 Task: Add Melissa's Rambutans to the cart.
Action: Mouse moved to (247, 120)
Screenshot: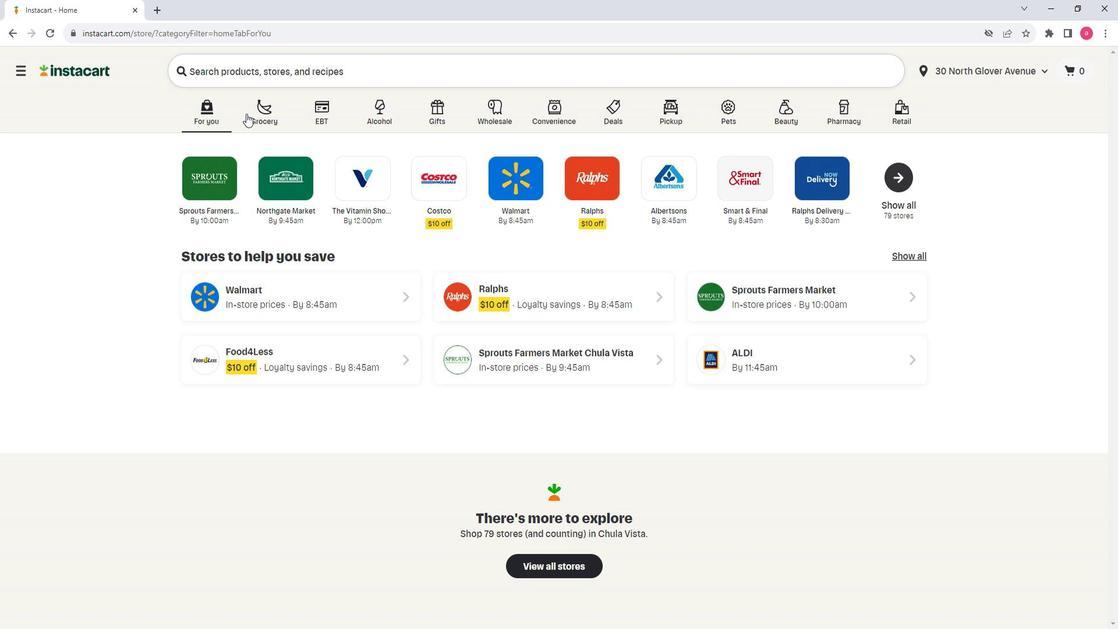 
Action: Mouse pressed left at (247, 120)
Screenshot: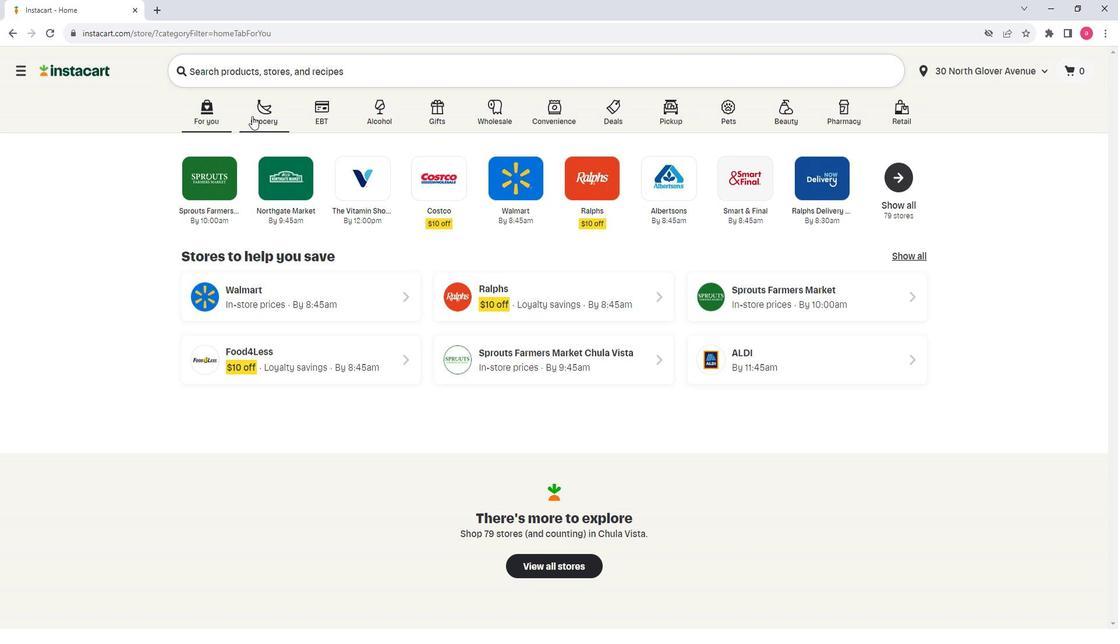 
Action: Mouse moved to (269, 329)
Screenshot: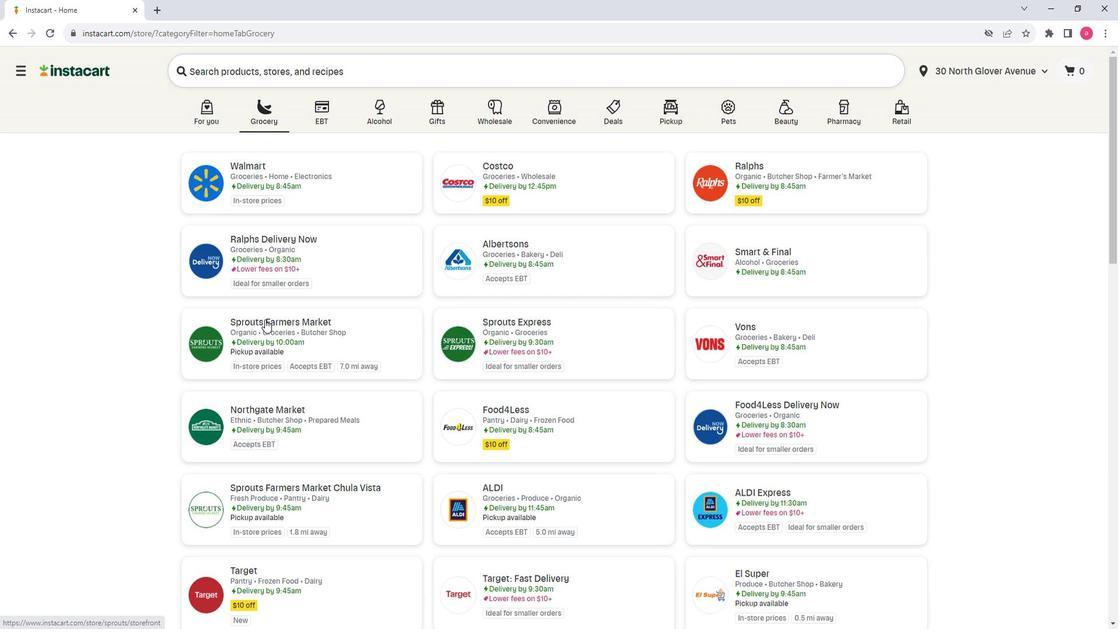 
Action: Mouse pressed left at (269, 329)
Screenshot: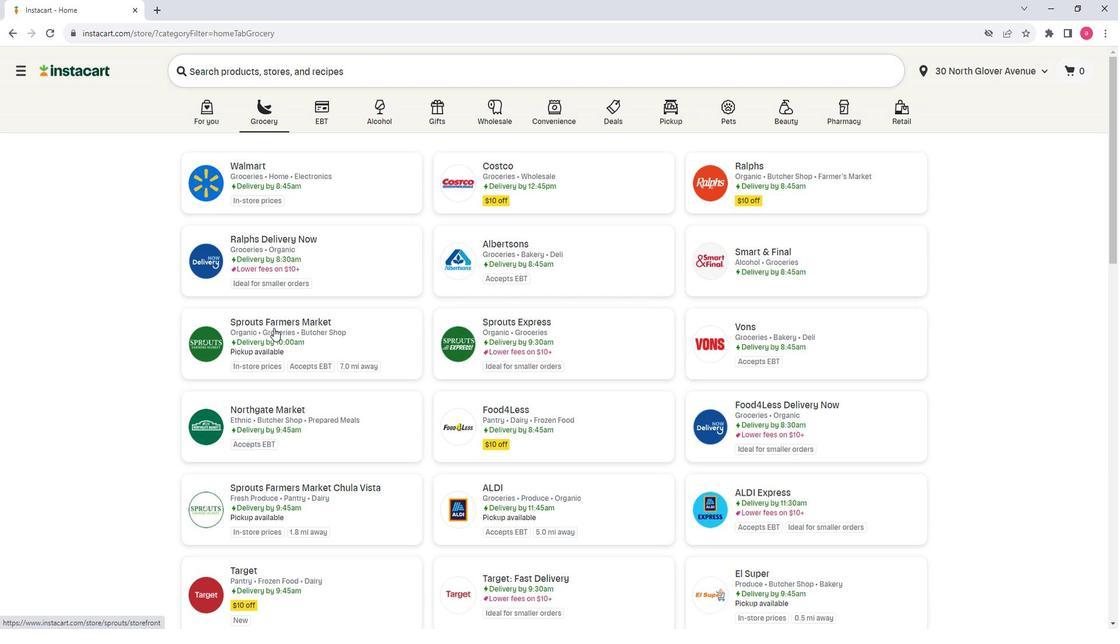 
Action: Mouse moved to (40, 385)
Screenshot: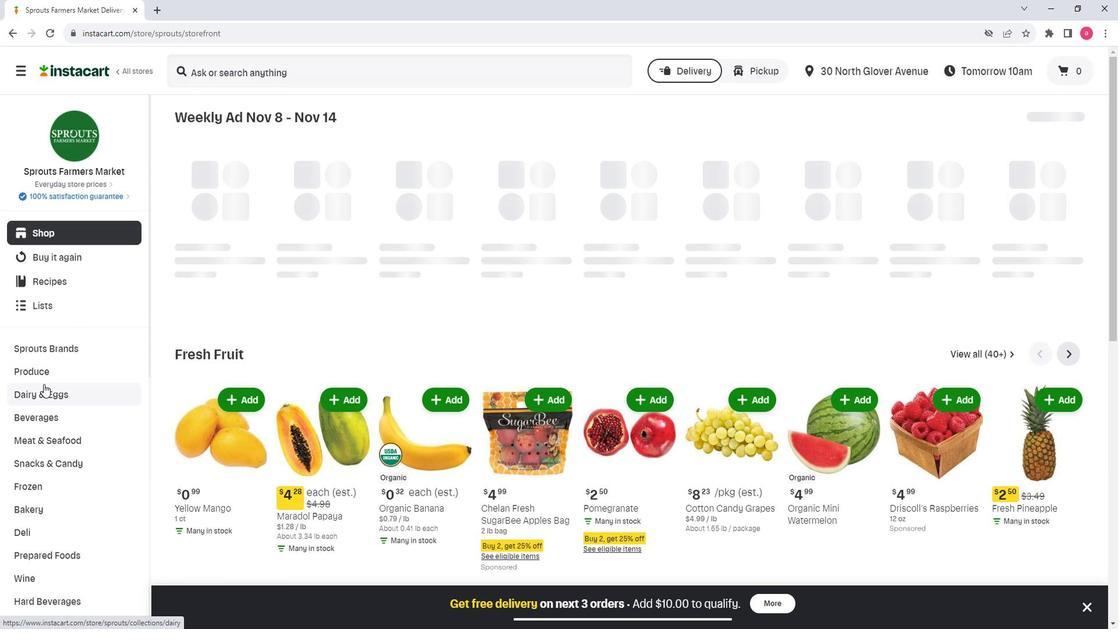 
Action: Mouse pressed left at (40, 385)
Screenshot: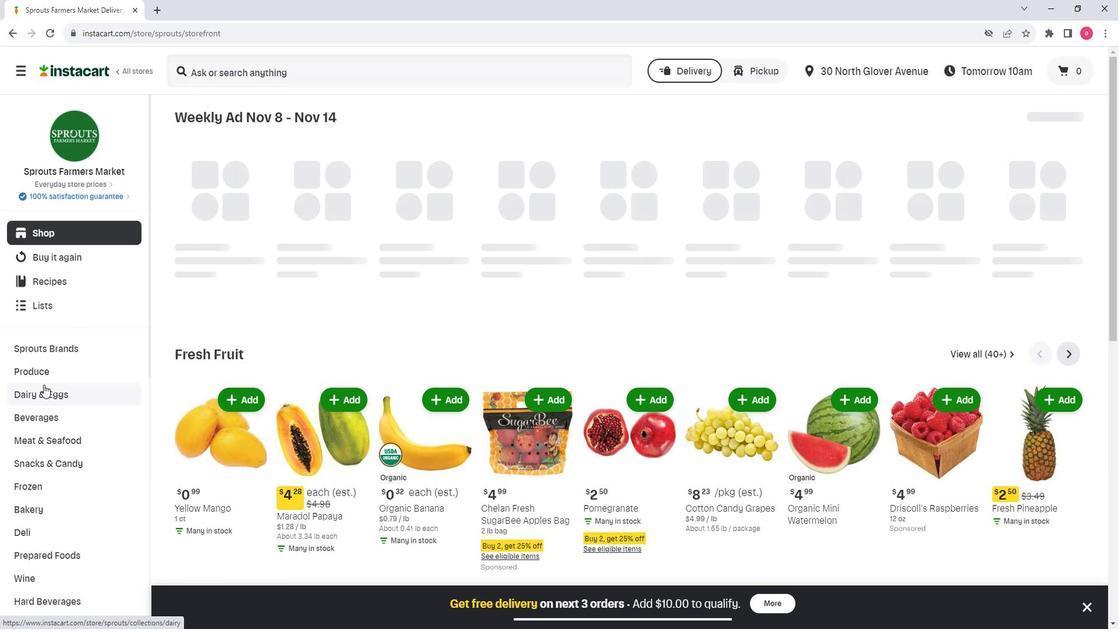 
Action: Mouse moved to (301, 156)
Screenshot: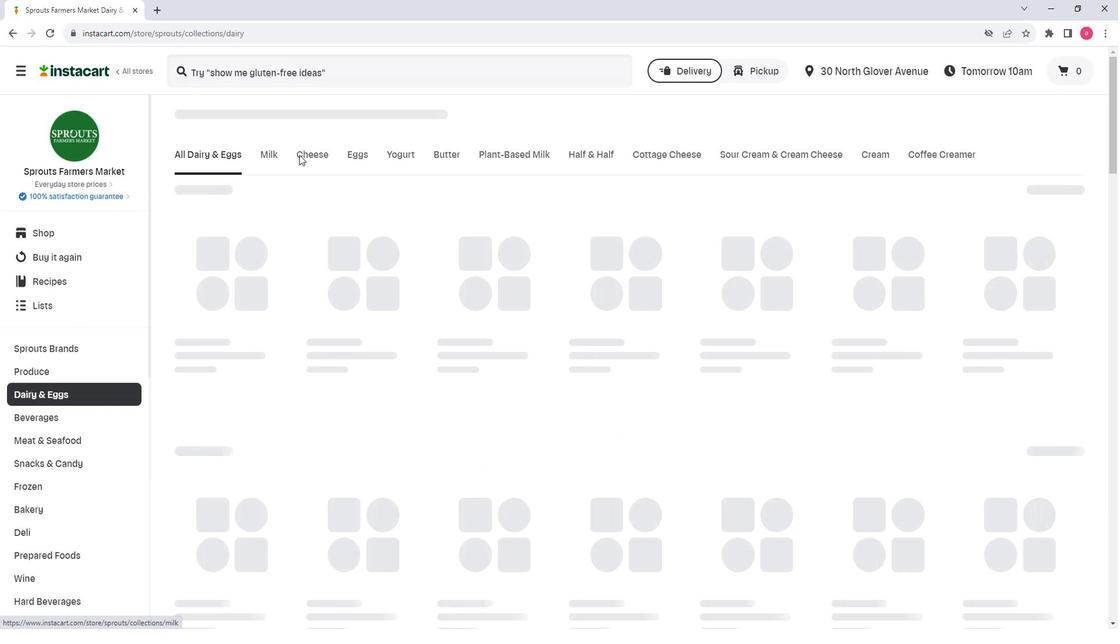 
Action: Mouse pressed left at (301, 156)
Screenshot: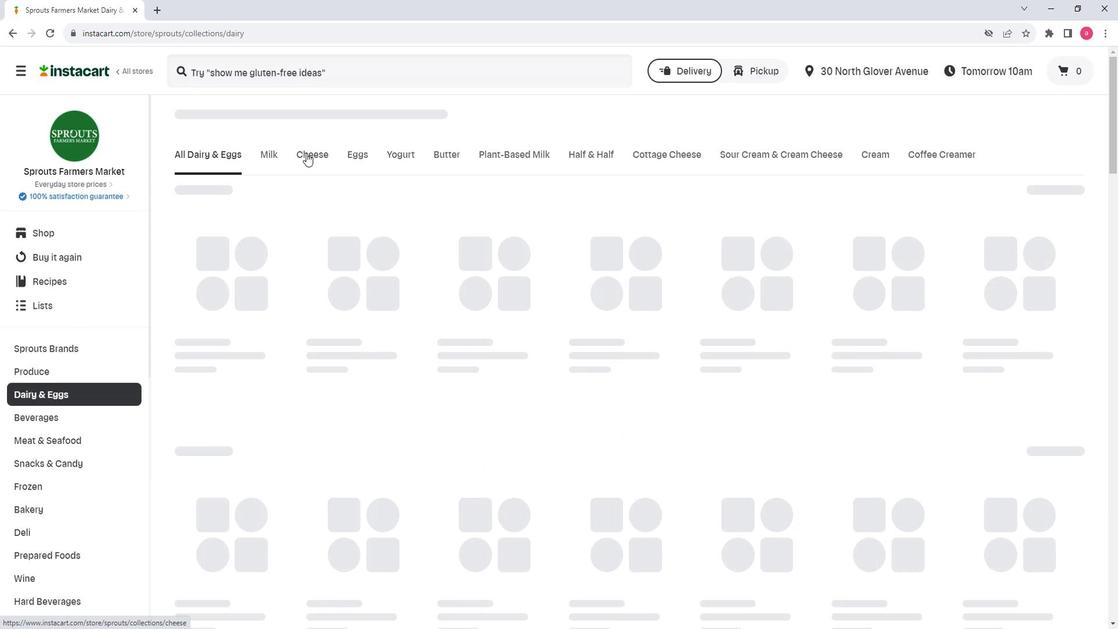 
Action: Mouse moved to (229, 83)
Screenshot: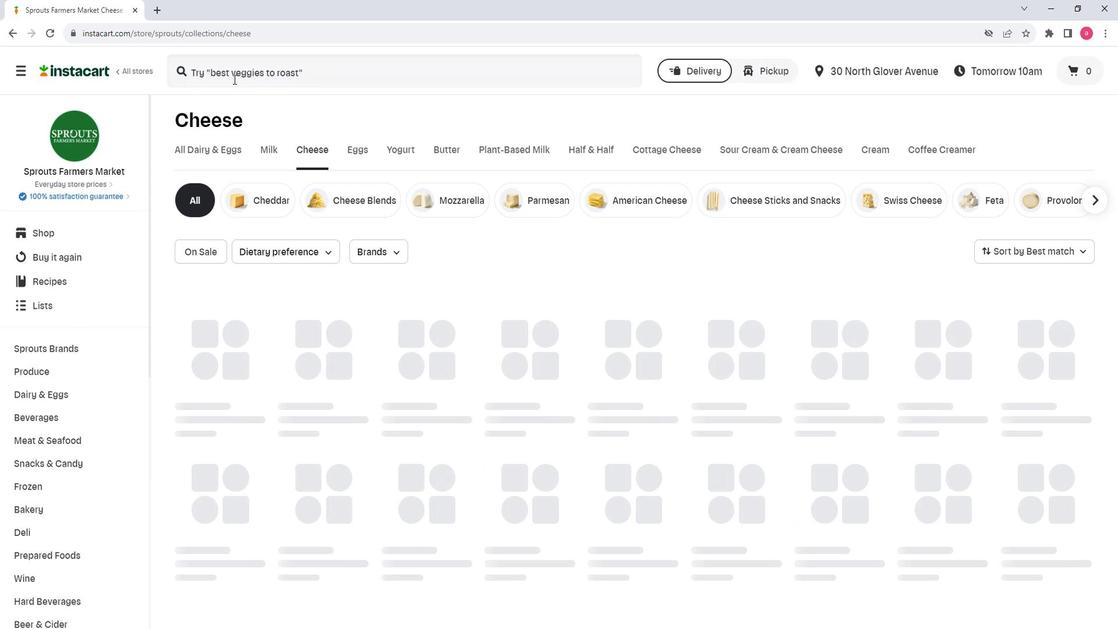 
Action: Mouse pressed left at (229, 83)
Screenshot: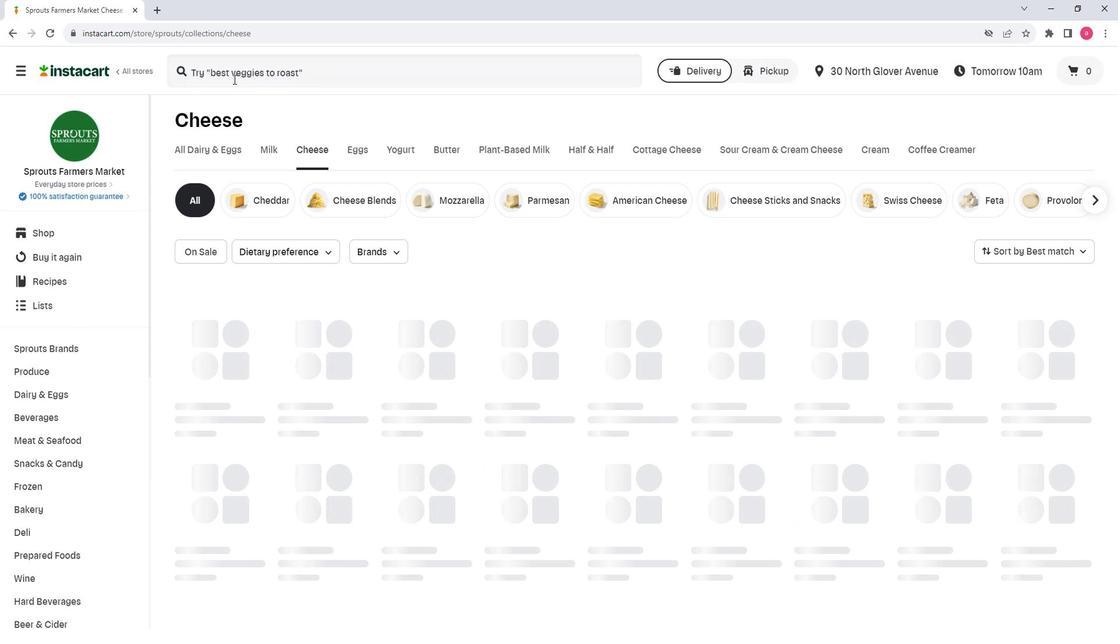 
Action: Key pressed <Key.shift>Melissa's<Key.space><Key.shift>Rambutans<Key.enter>
Screenshot: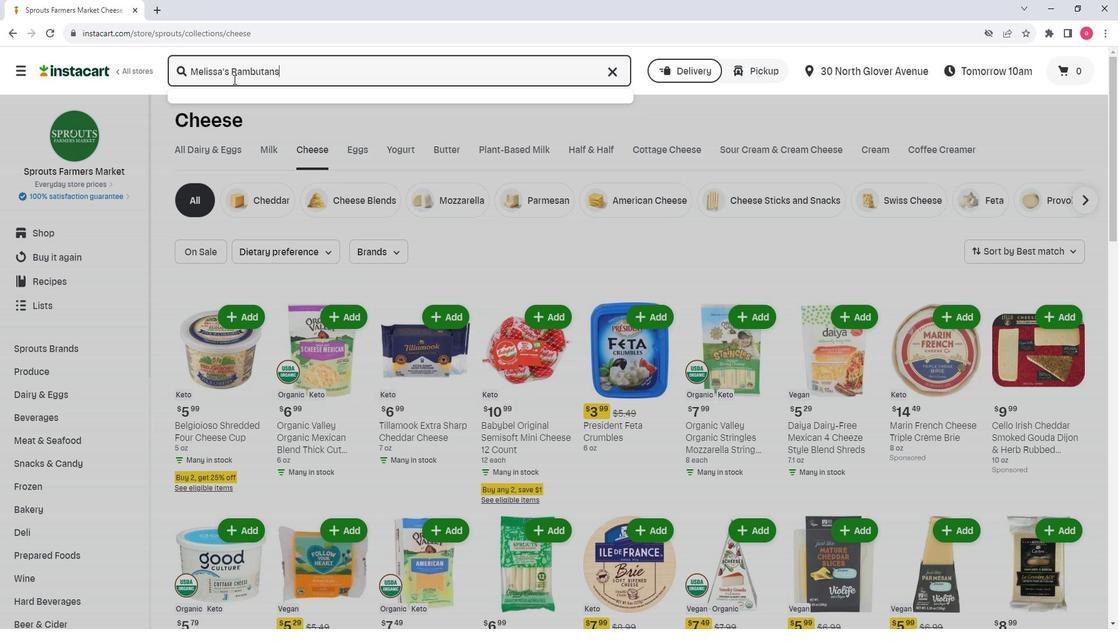 
Action: Mouse moved to (286, 172)
Screenshot: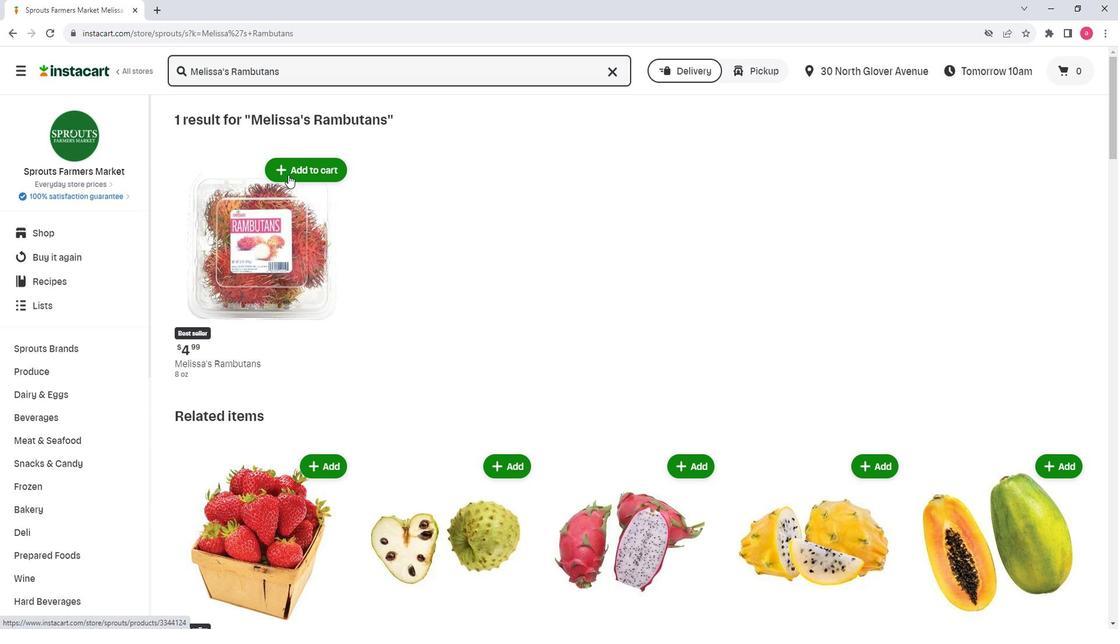 
Action: Mouse pressed left at (286, 172)
Screenshot: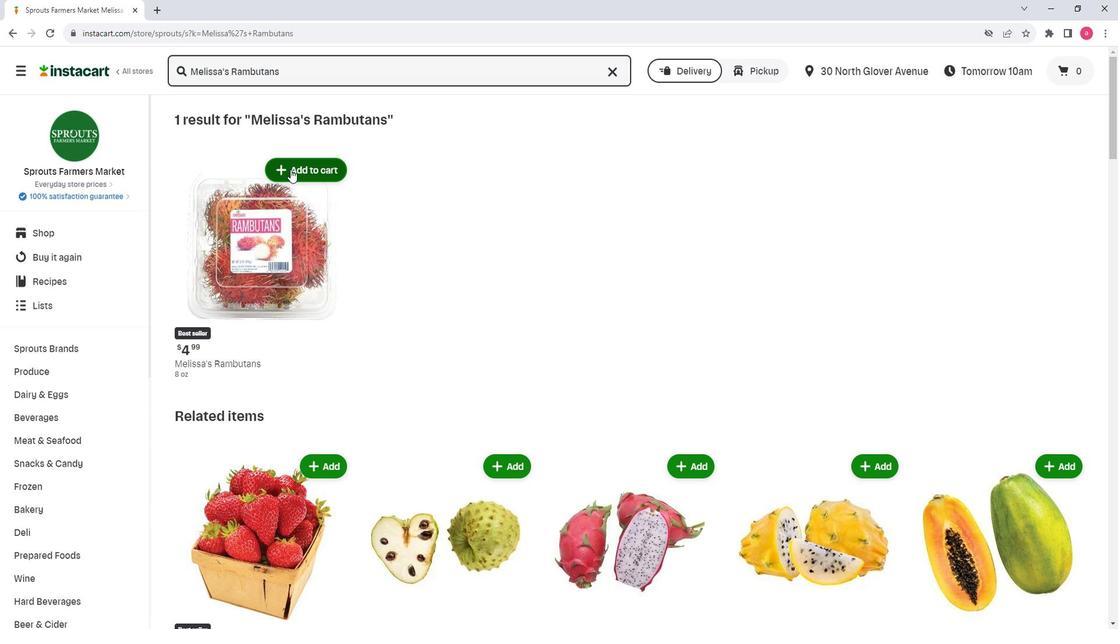 
